 Task: Compose and send an email with the subject 'Request for a discount' to softage.2@softage.net, cc softage.3@softage.net, bcc softage.5@softage.net, and include the message 'Please let me know if there we can discuss the billing details.'
Action: Mouse moved to (949, 65)
Screenshot: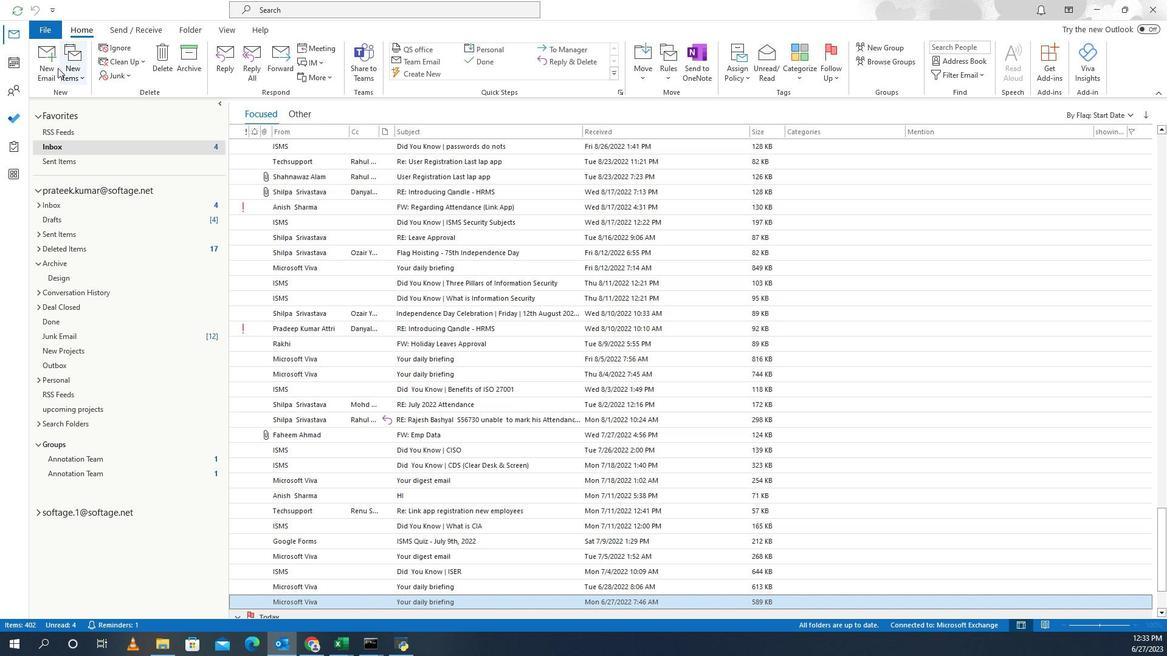 
Action: Mouse pressed left at (949, 65)
Screenshot: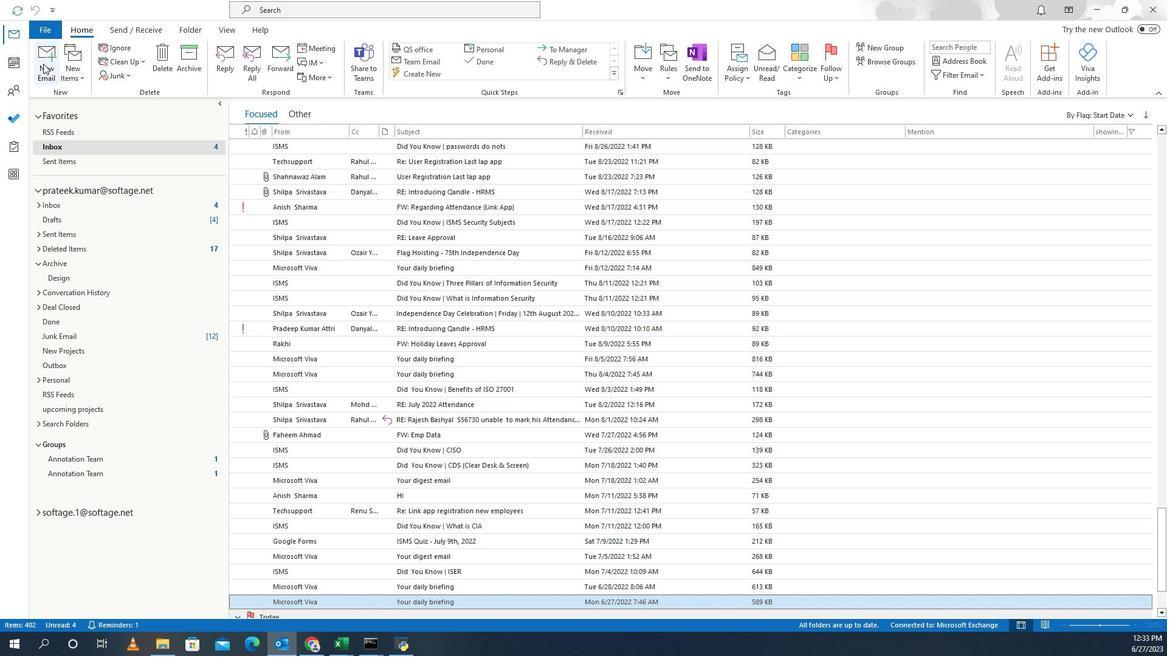 
Action: Mouse moved to (994, 56)
Screenshot: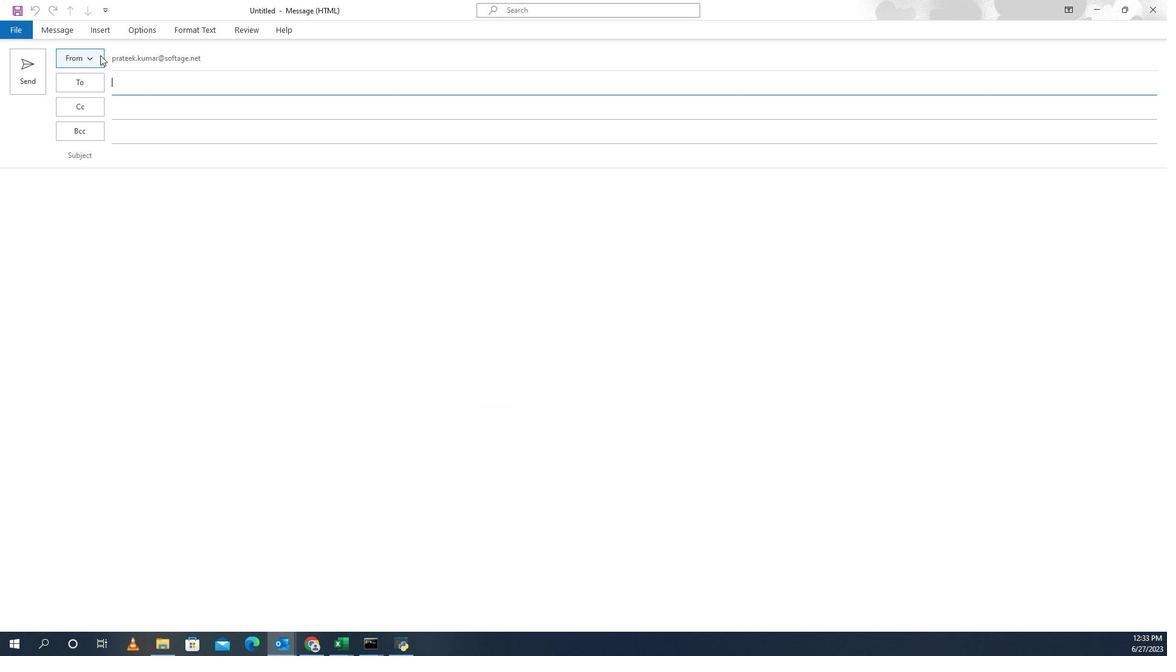 
Action: Mouse pressed left at (994, 56)
Screenshot: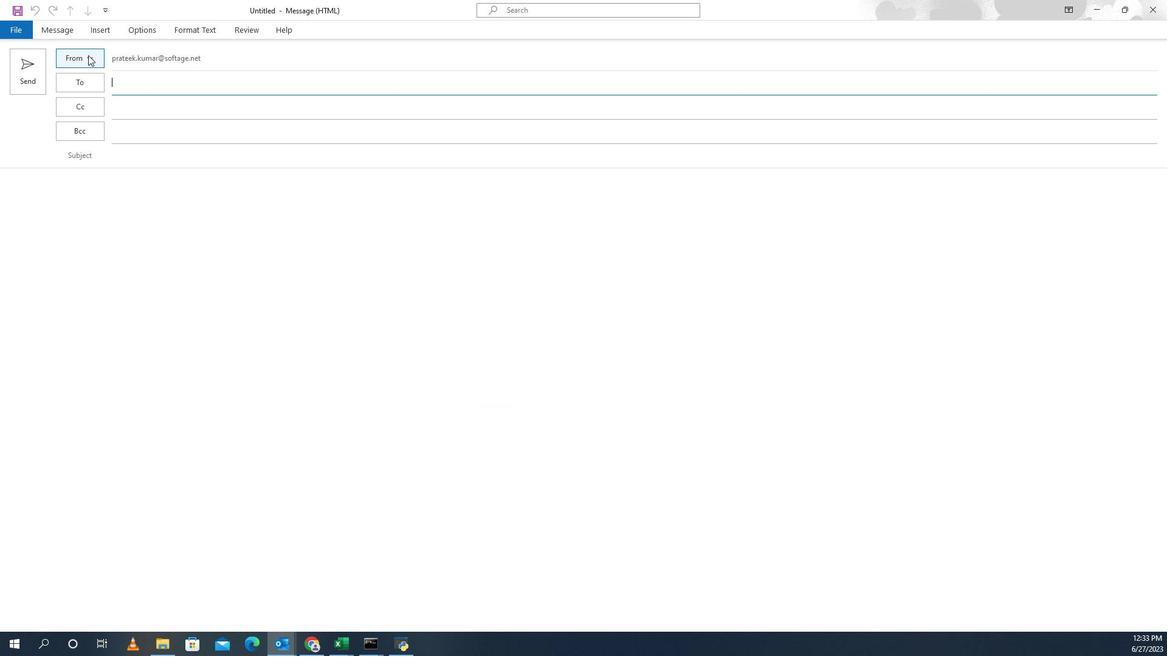 
Action: Mouse moved to (998, 87)
Screenshot: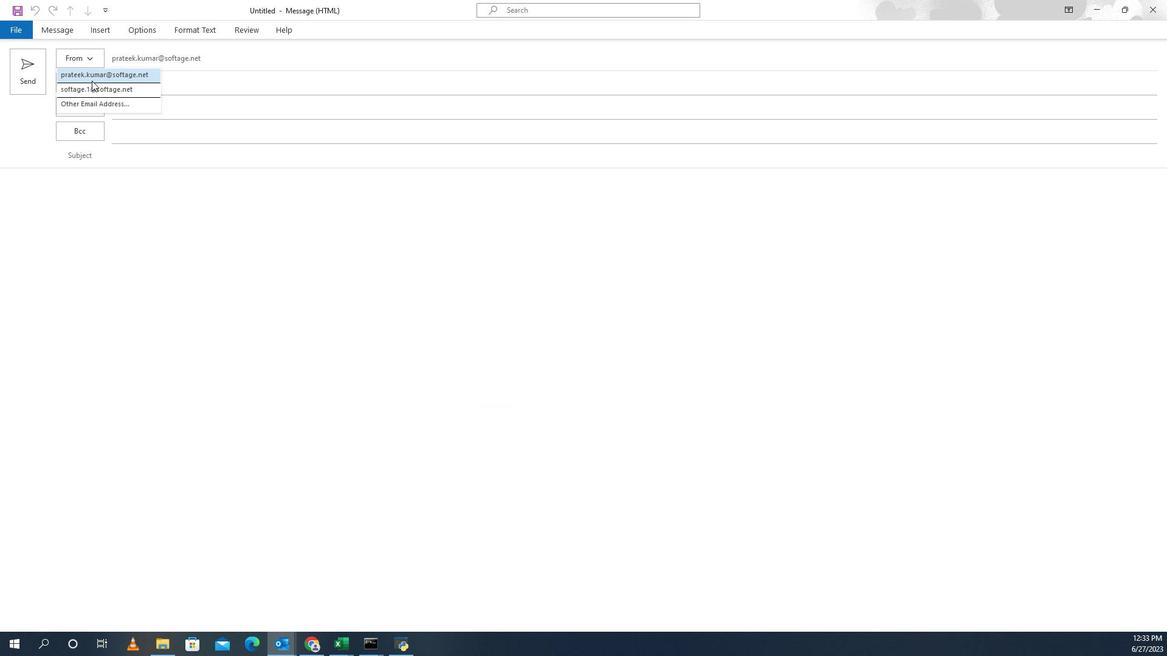 
Action: Mouse pressed left at (998, 87)
Screenshot: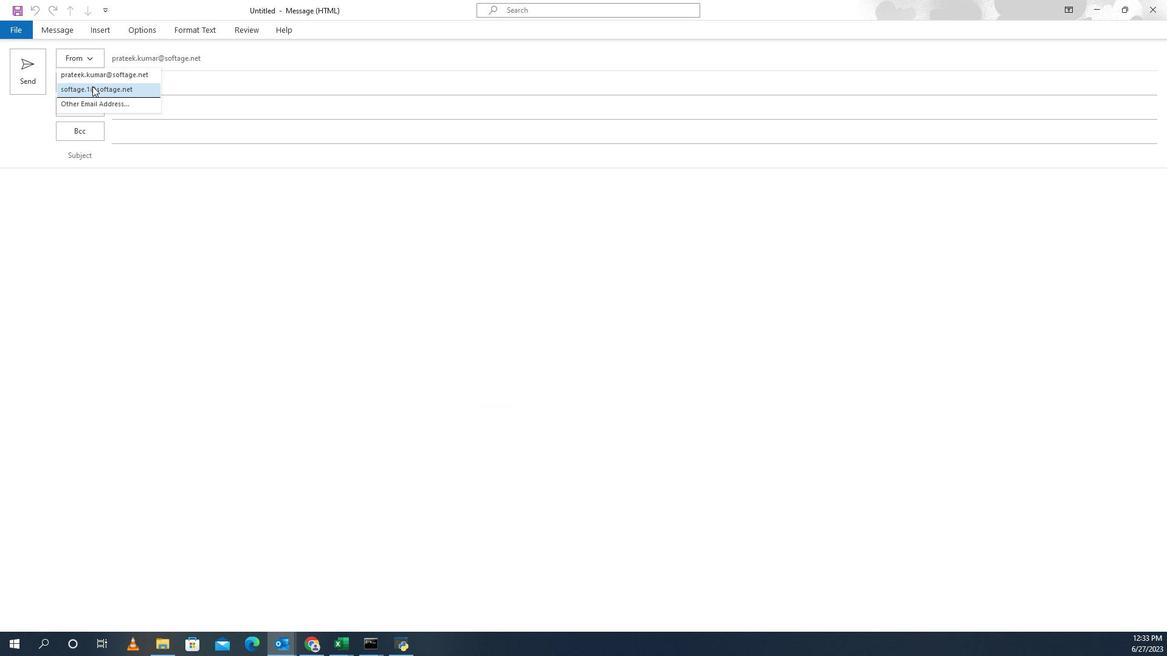 
Action: Mouse moved to (1045, 162)
Screenshot: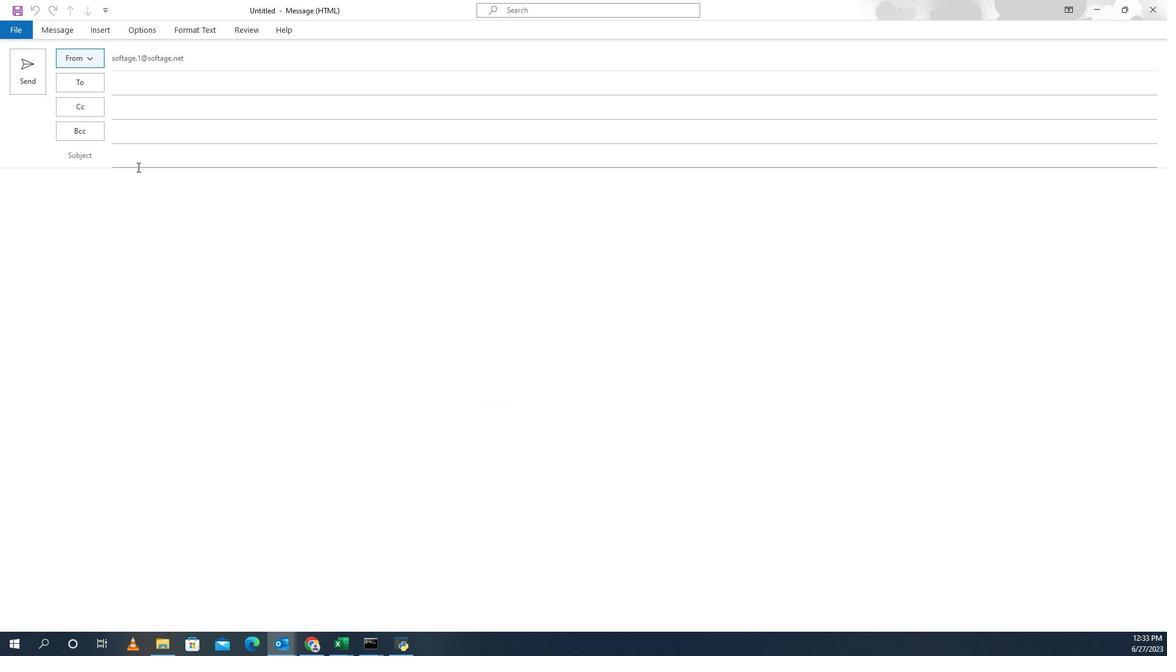 
Action: Mouse pressed left at (1045, 162)
Screenshot: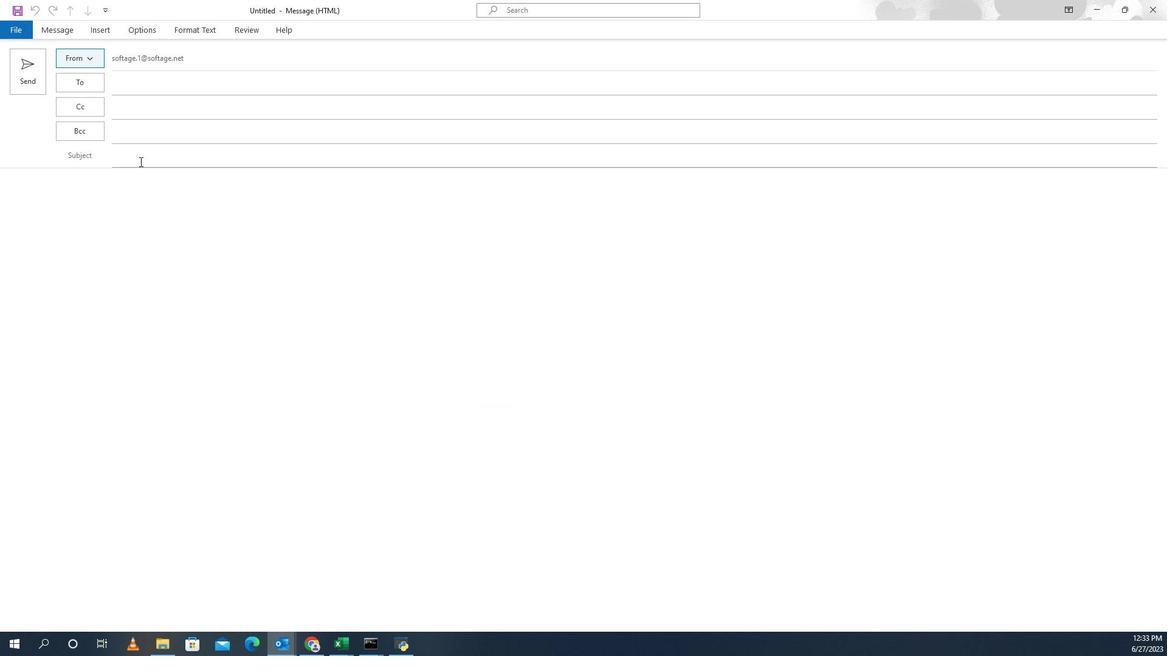 
Action: Key pressed <Key.shift>Request<Key.space>for<Key.space>a<Key.space>discount
Screenshot: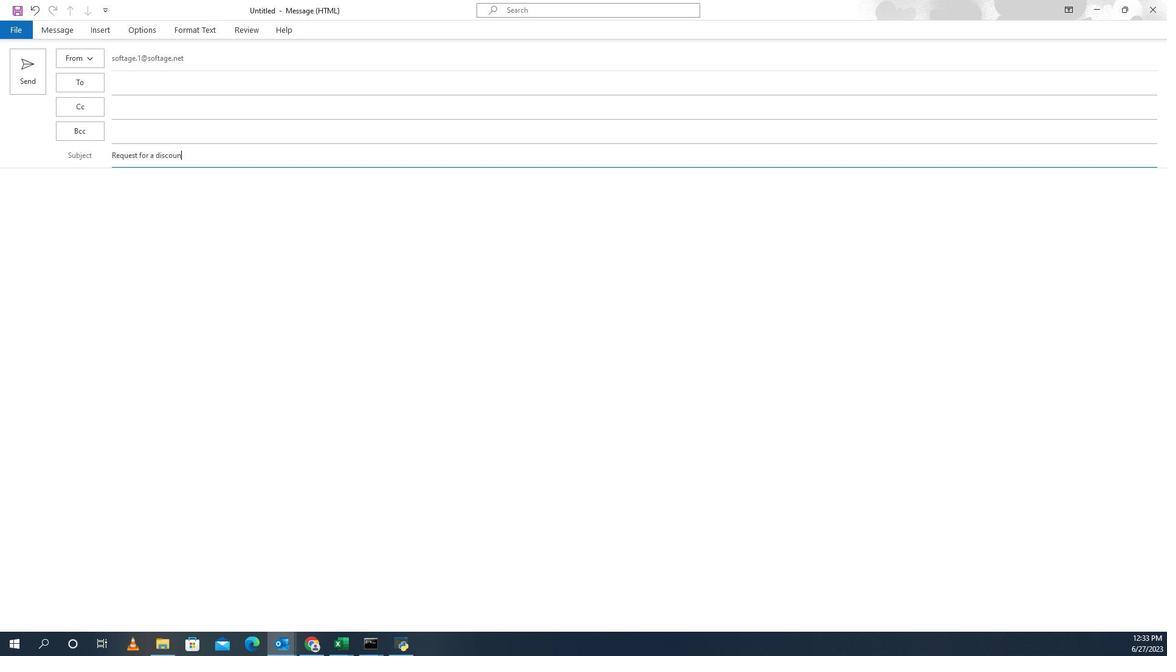 
Action: Mouse moved to (1022, 192)
Screenshot: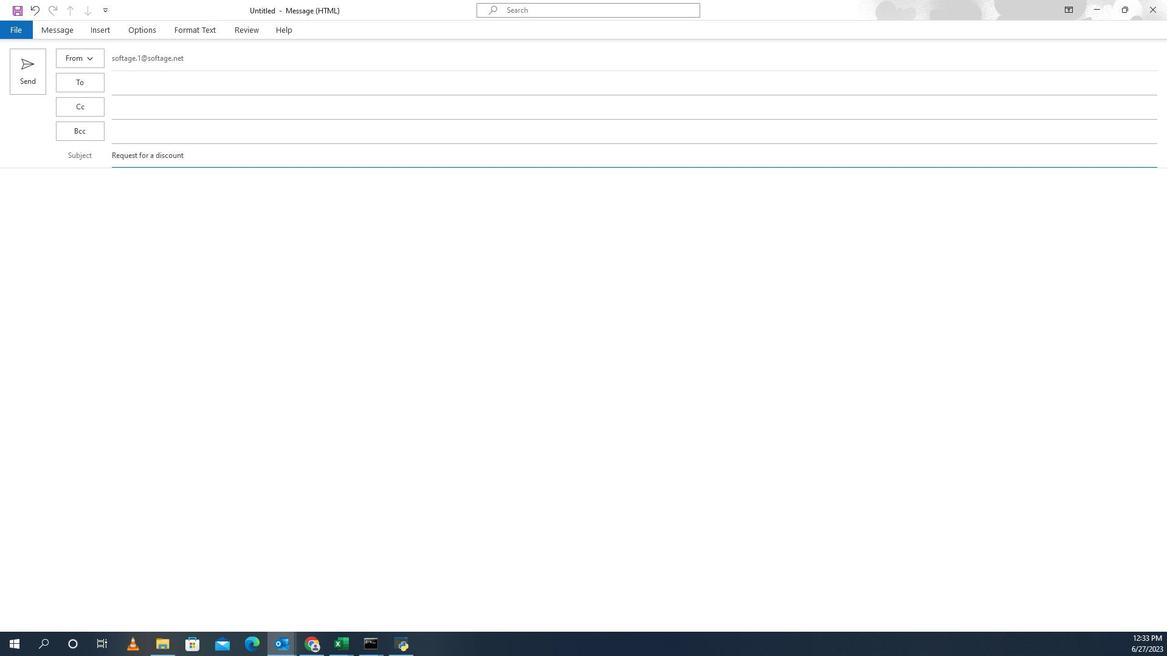 
Action: Mouse pressed left at (1022, 192)
Screenshot: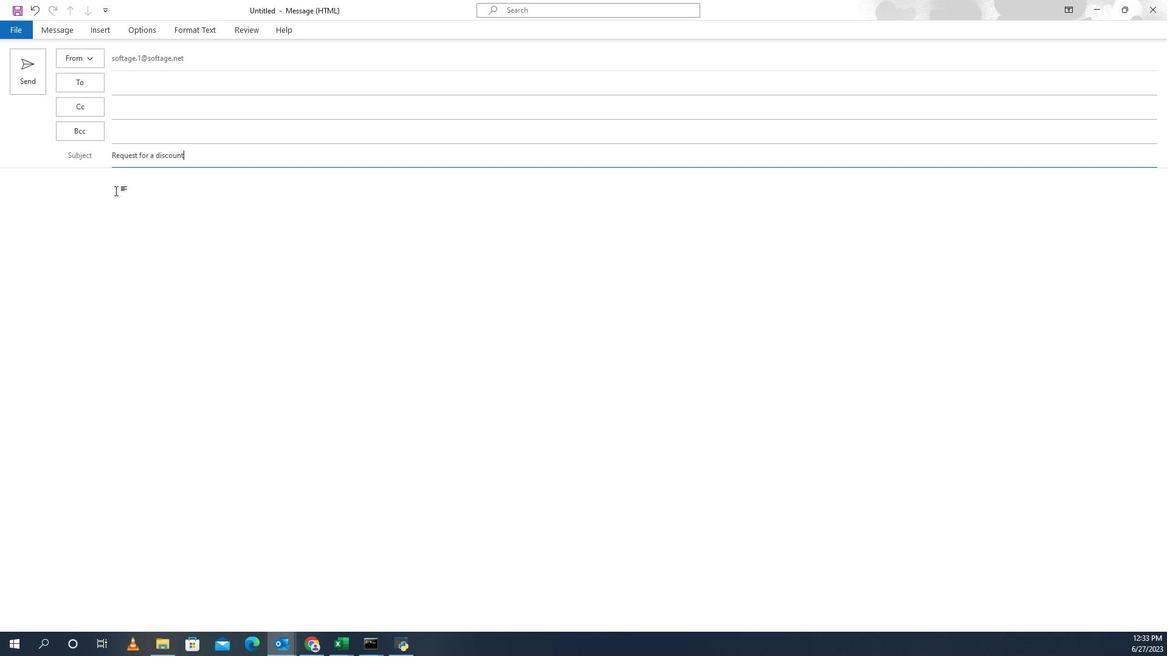 
Action: Key pressed <Key.shift_r>Please<Key.space>let<Key.space>me<Key.space>know<Key.space>if<Key.space>there<Key.space>we<Key.space>can<Key.space>discuss<Key.space>the<Key.space>billing<Key.space>details.
Screenshot: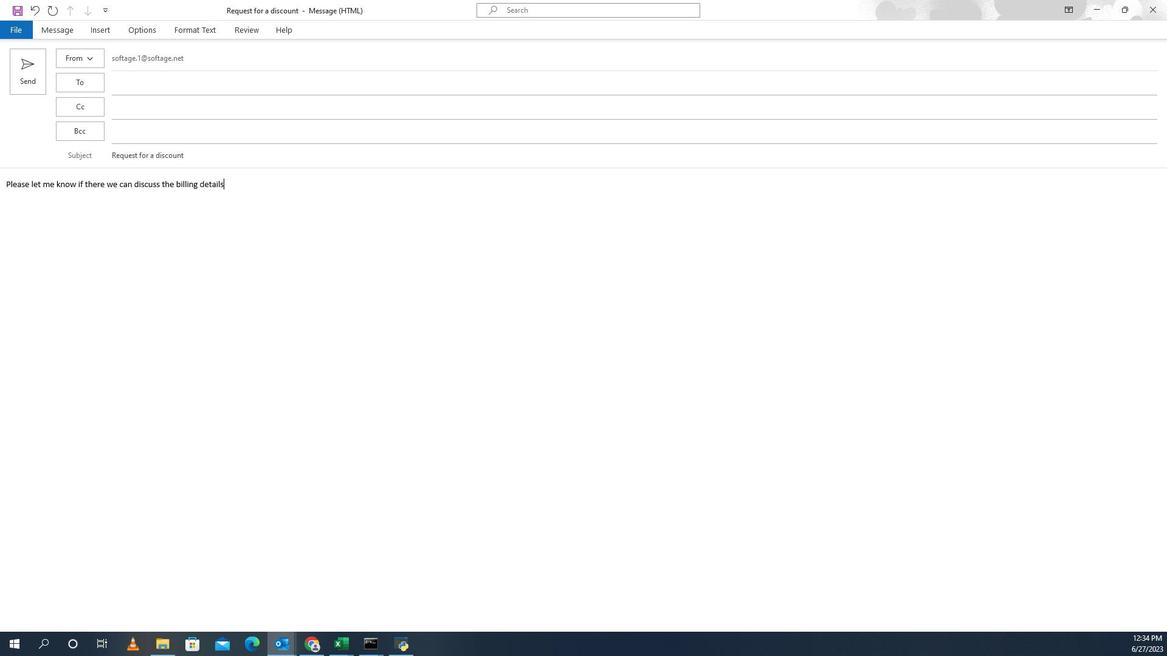 
Action: Mouse moved to (1031, 87)
Screenshot: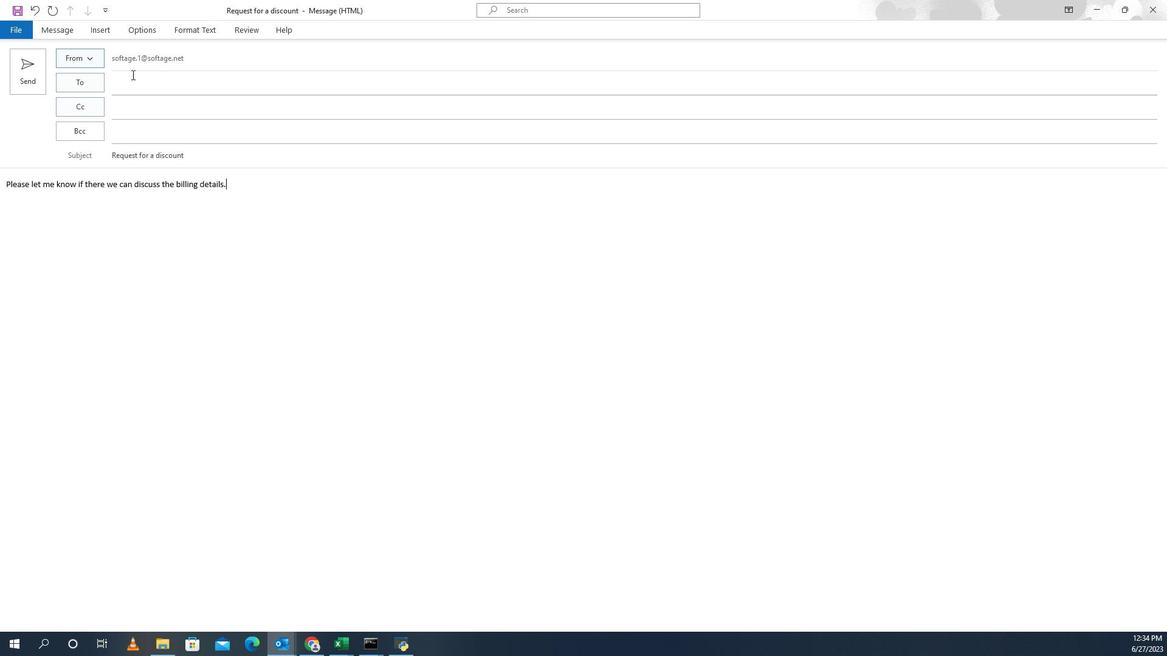 
Action: Mouse pressed left at (1031, 87)
Screenshot: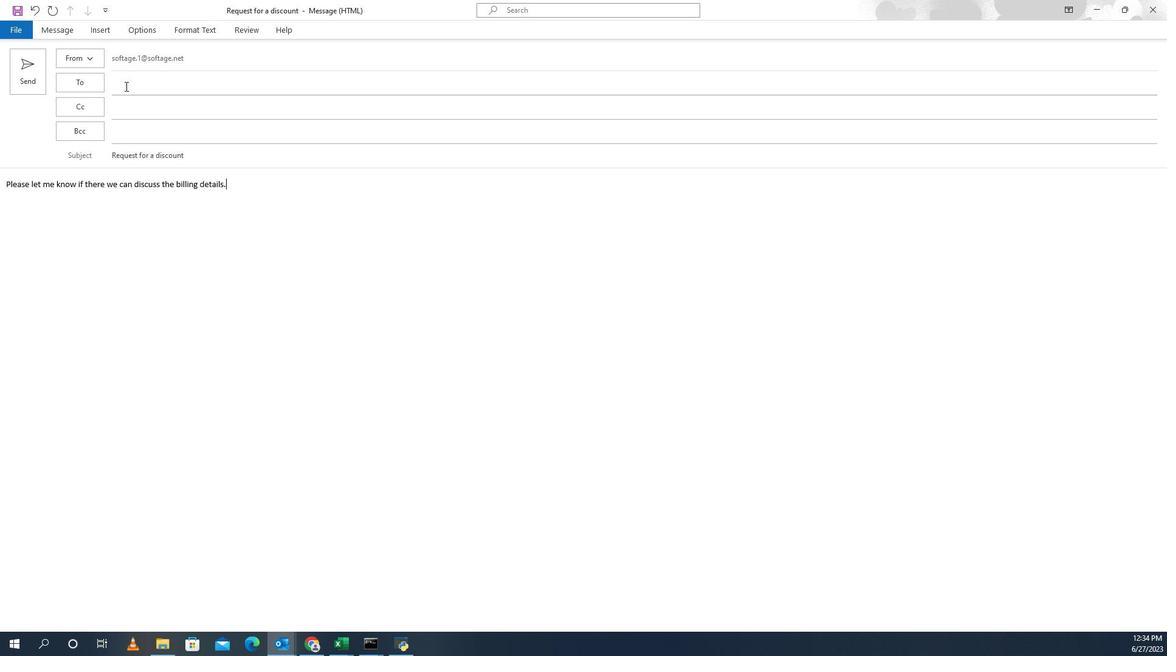 
Action: Key pressed softage.3<Key.shift>@
Screenshot: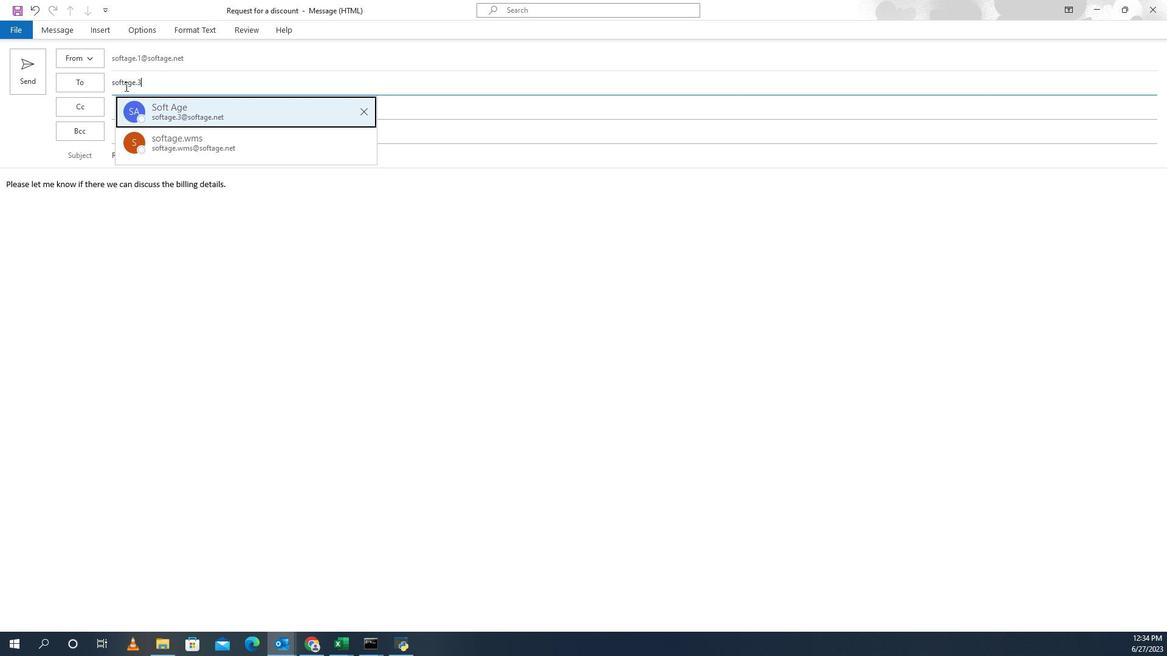 
Action: Mouse moved to (1099, 114)
Screenshot: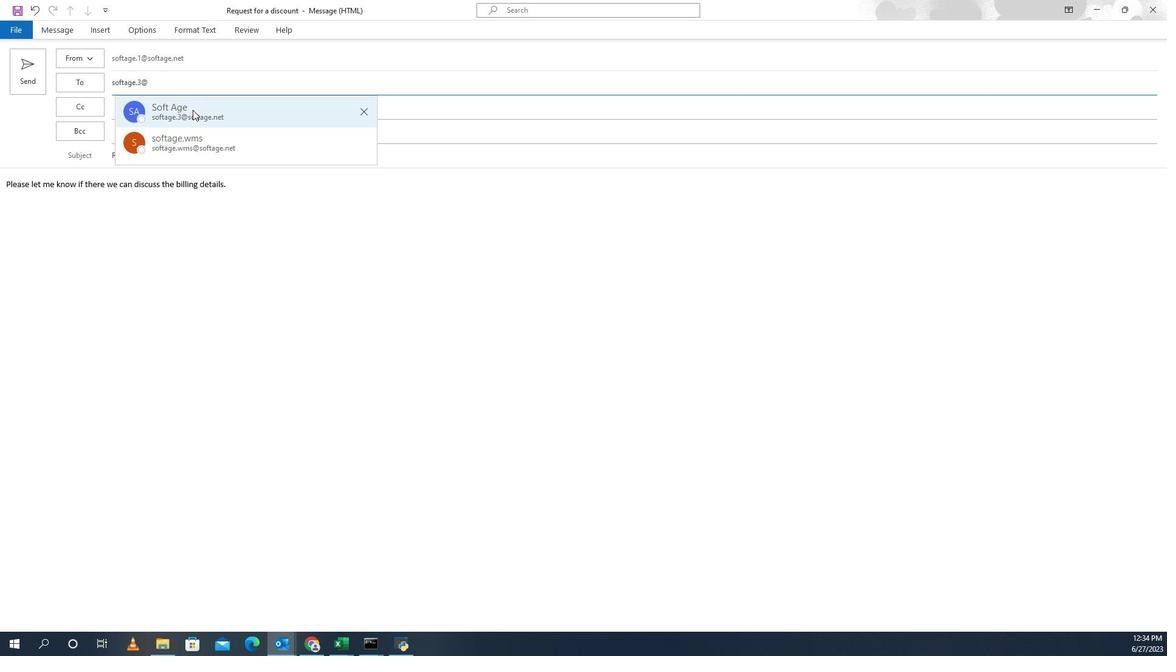 
Action: Mouse pressed left at (1099, 114)
Screenshot: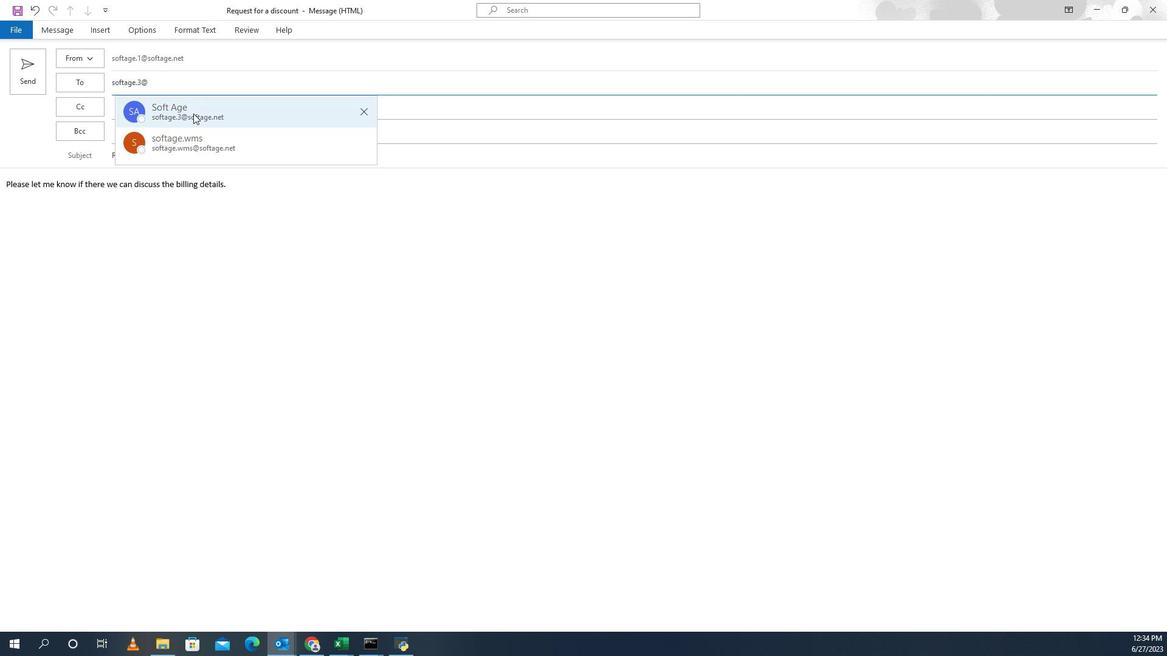 
Action: Mouse moved to (1068, 120)
Screenshot: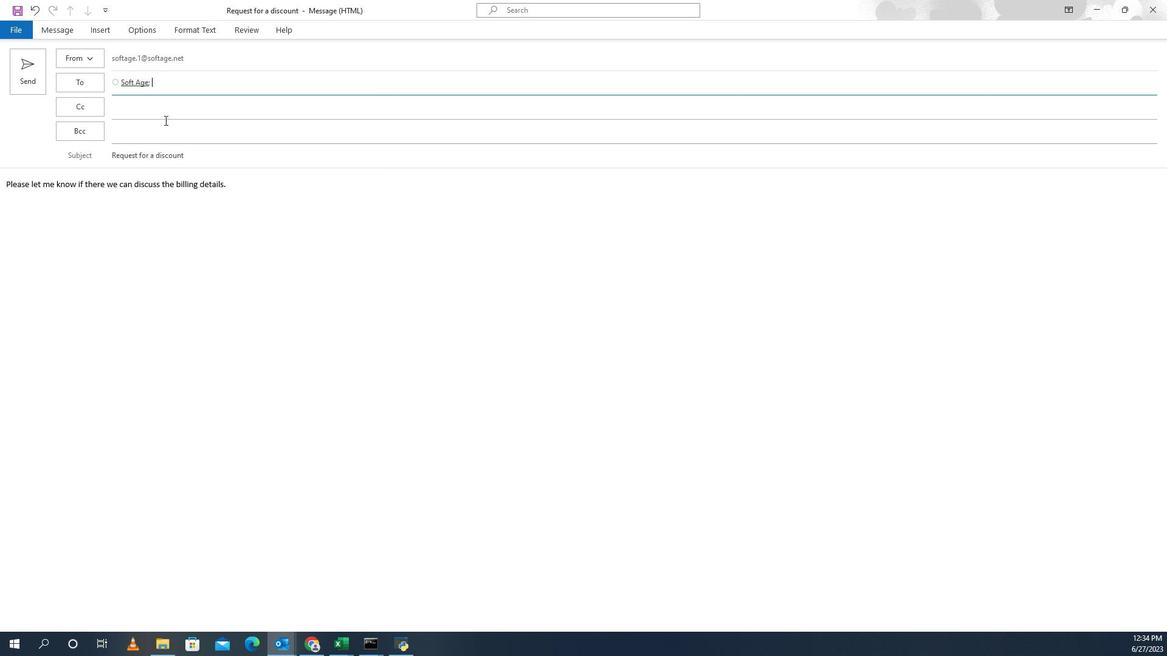 
Action: Mouse pressed left at (1068, 120)
Screenshot: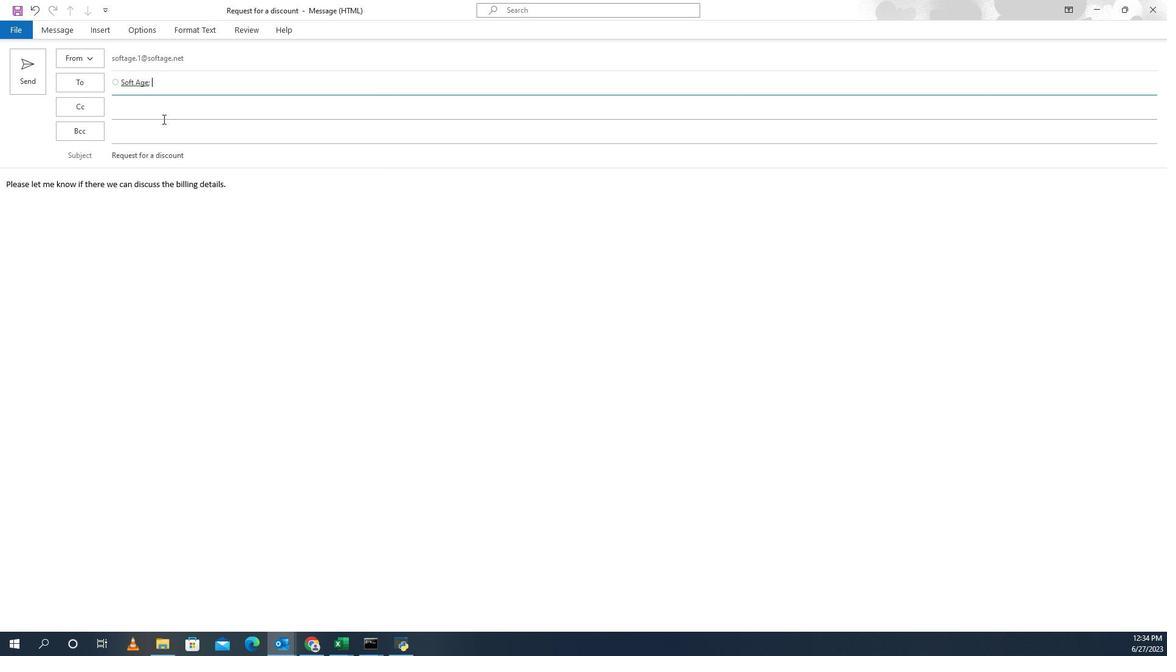 
Action: Key pressed softage.4<Key.shift>@
Screenshot: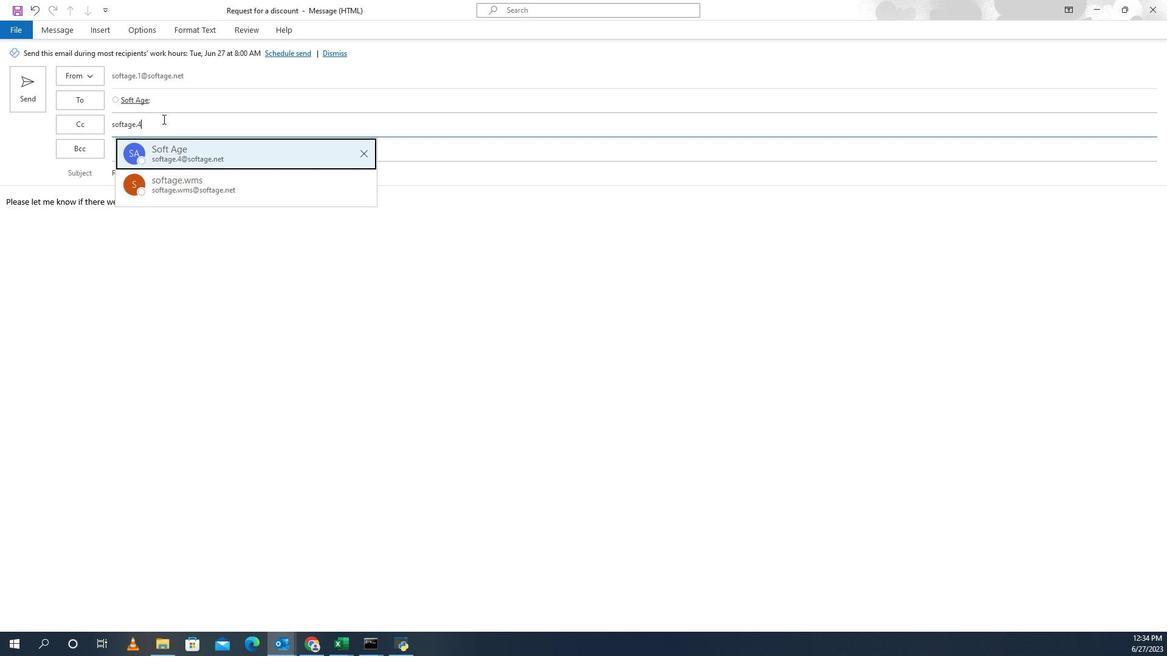 
Action: Mouse moved to (1082, 160)
Screenshot: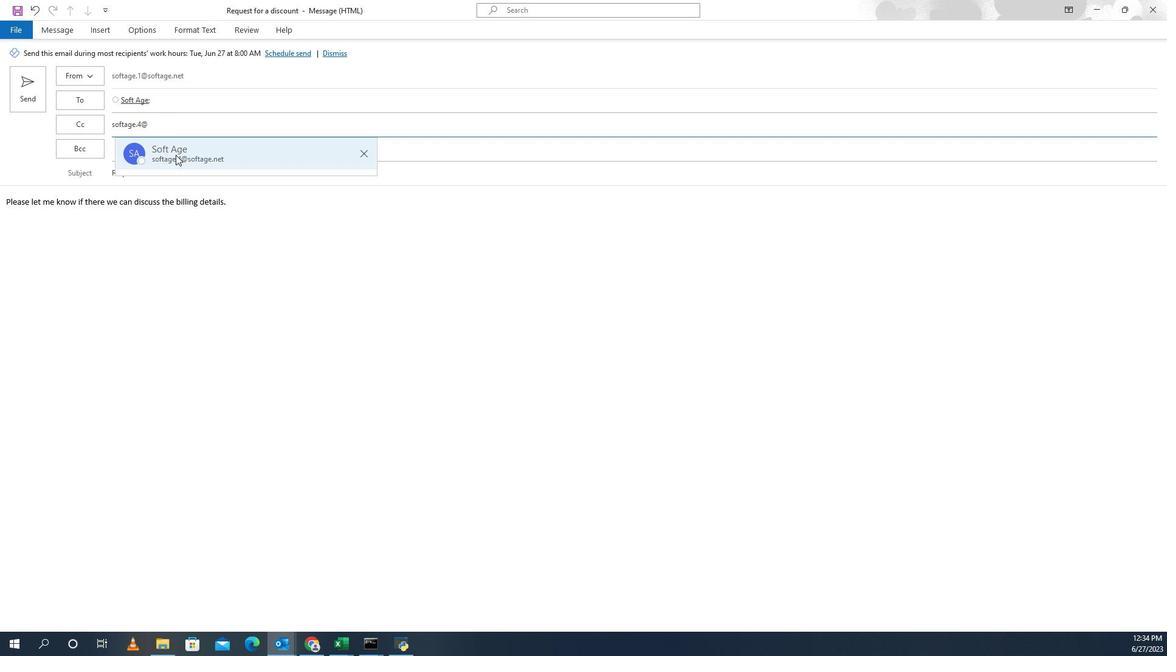 
Action: Mouse pressed left at (1082, 160)
Screenshot: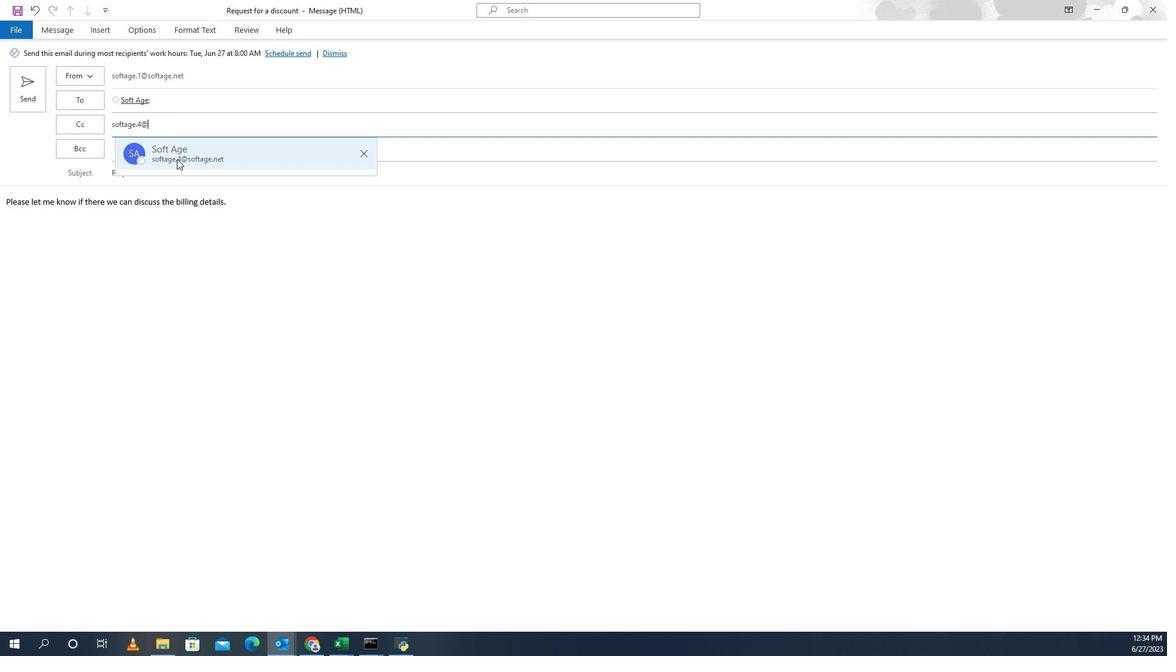 
Action: Mouse moved to (1081, 151)
Screenshot: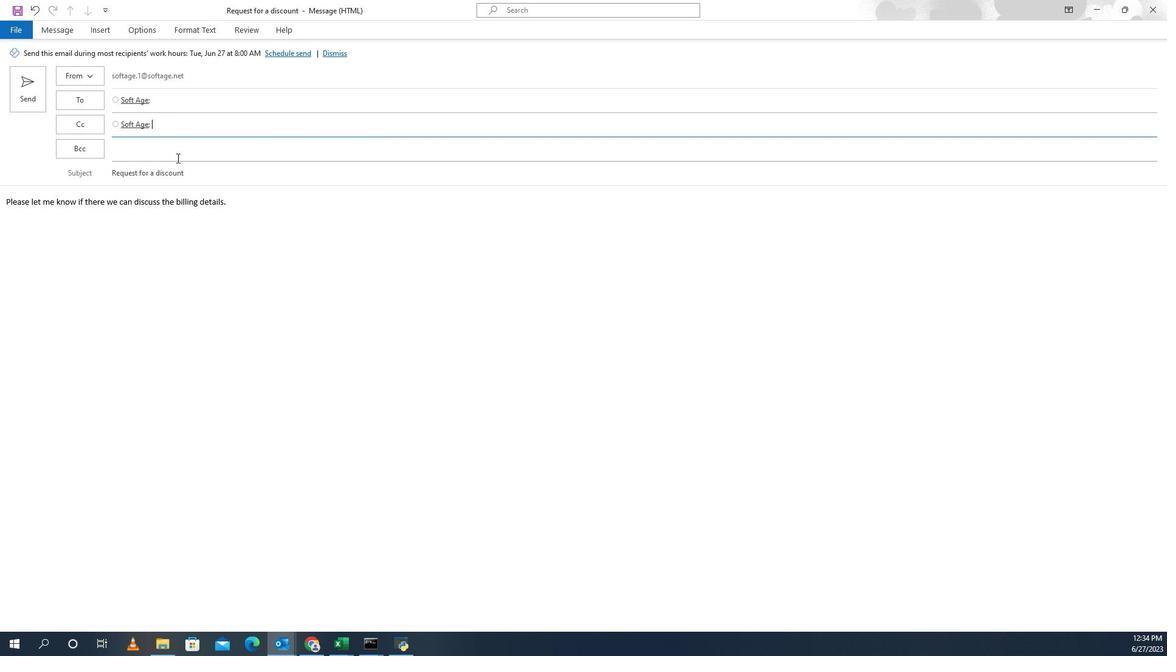 
Action: Mouse pressed left at (1081, 151)
Screenshot: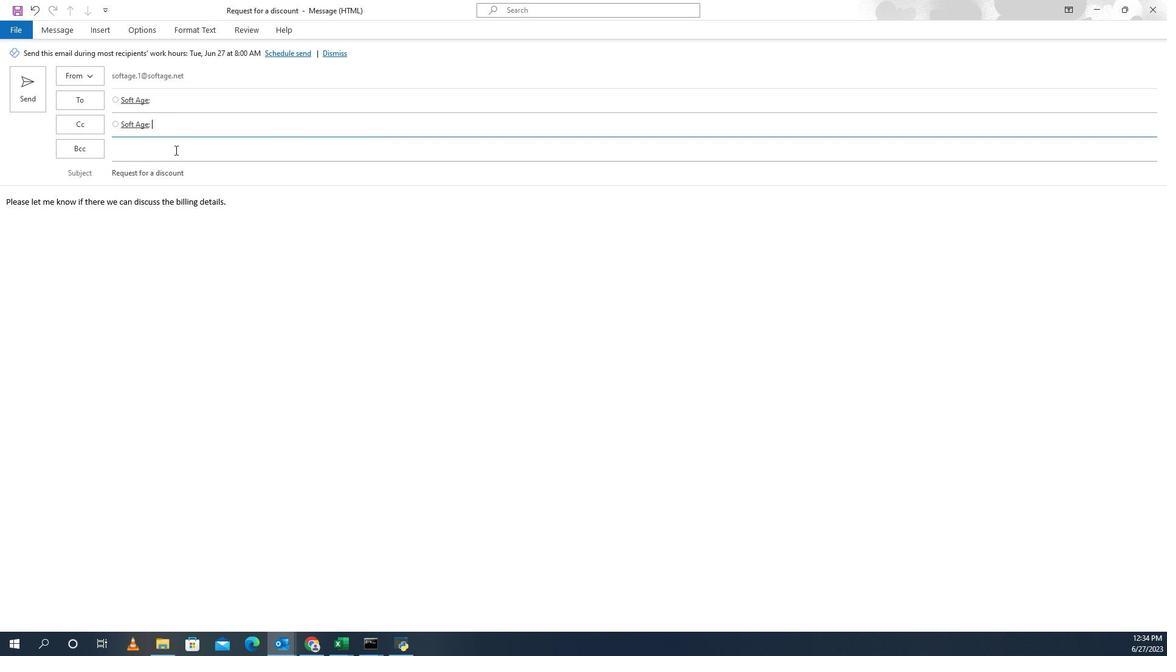 
Action: Key pressed softage.5<Key.shift>@
Screenshot: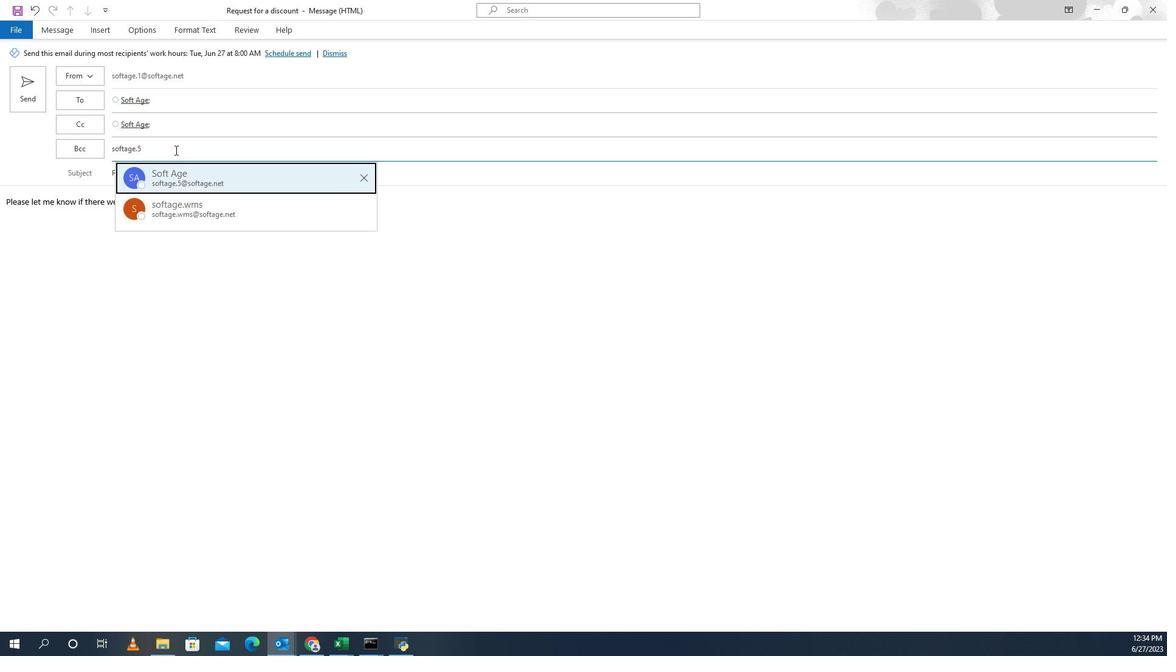 
Action: Mouse moved to (1114, 182)
Screenshot: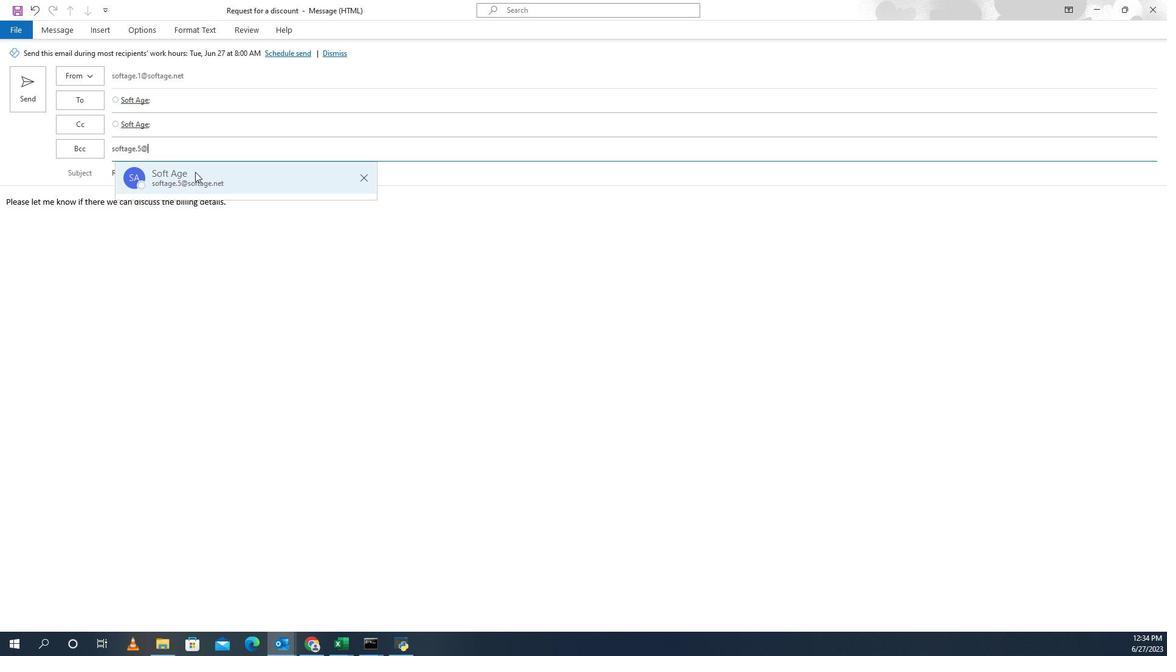 
Action: Mouse pressed left at (1114, 182)
Screenshot: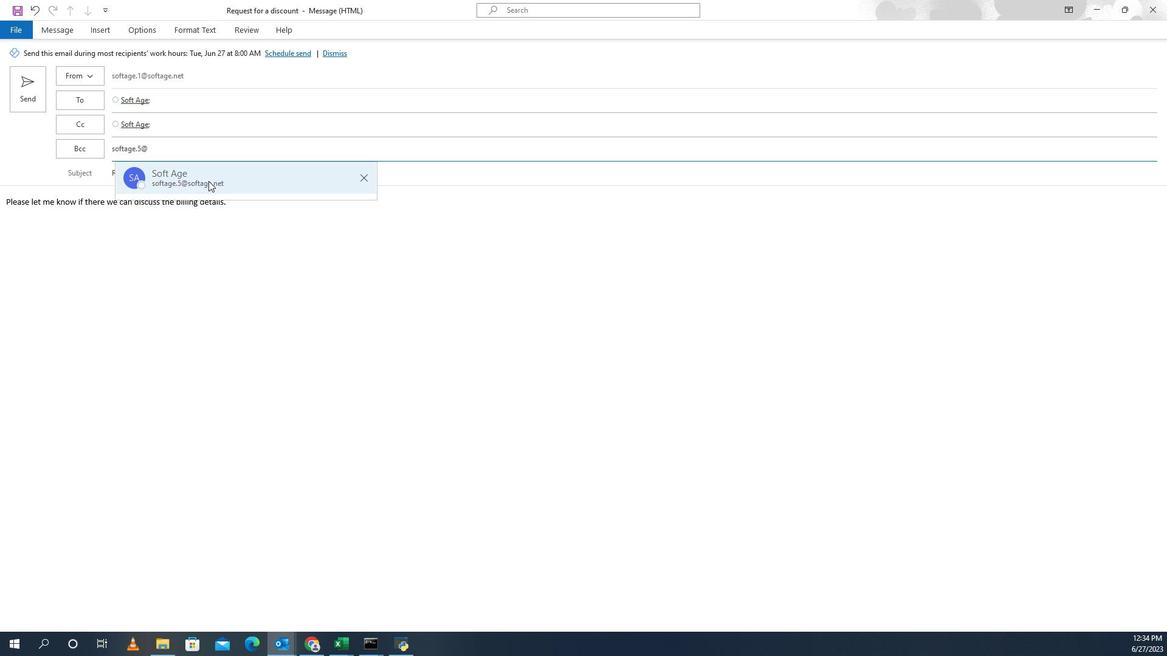 
Action: Mouse moved to (926, 83)
Screenshot: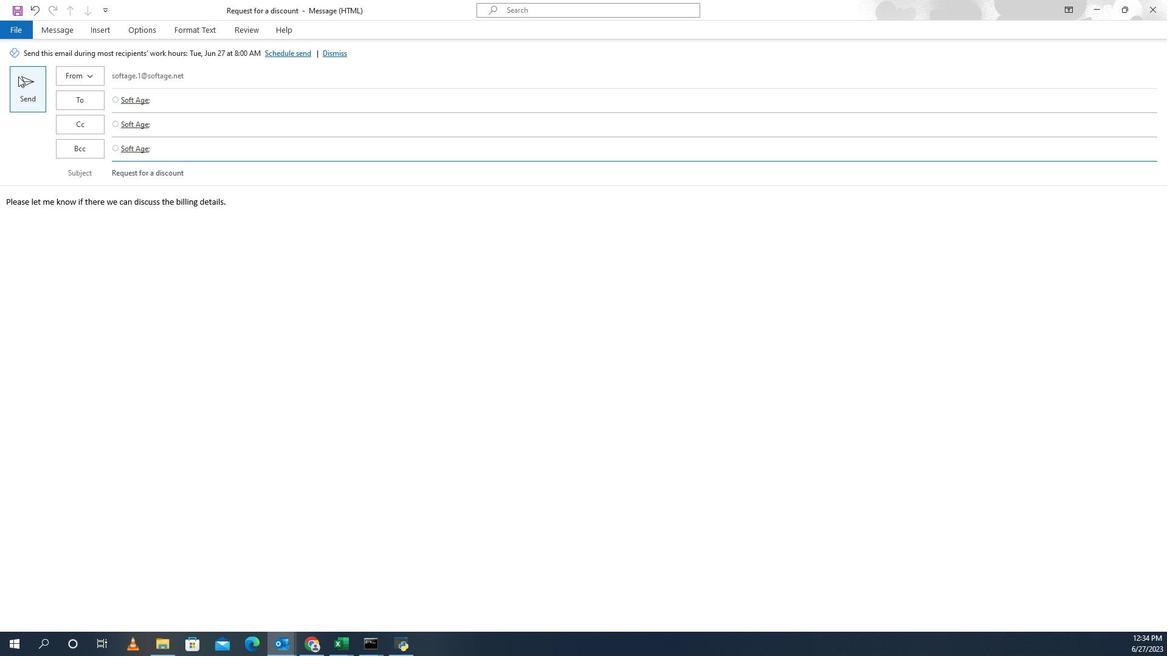 
Action: Mouse pressed left at (926, 83)
Screenshot: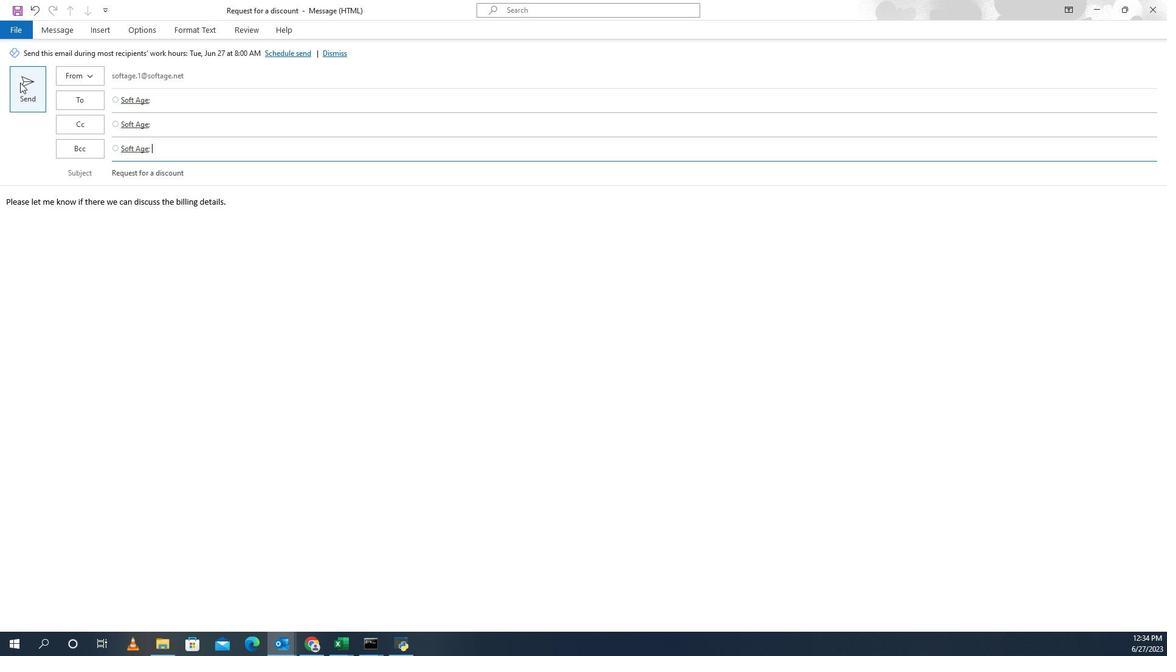 
